 Task: Log work in the project ZirconTech for the issue 'Implement a new cloud-based fleet management system for a company with advanced vehicle tracking and maintenance features' spent time as '6w 1d 18h 40m' and remaining time as '1w 2d 18h 9m' and add a flag. Now add the issue to the epic 'Release Management Implementation'.
Action: Mouse moved to (864, 194)
Screenshot: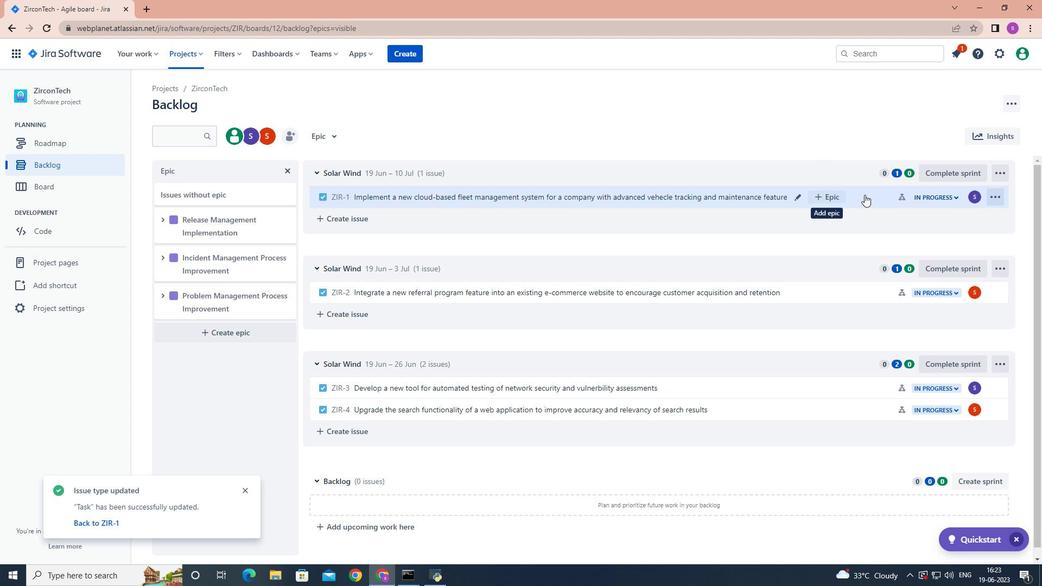
Action: Mouse pressed left at (864, 194)
Screenshot: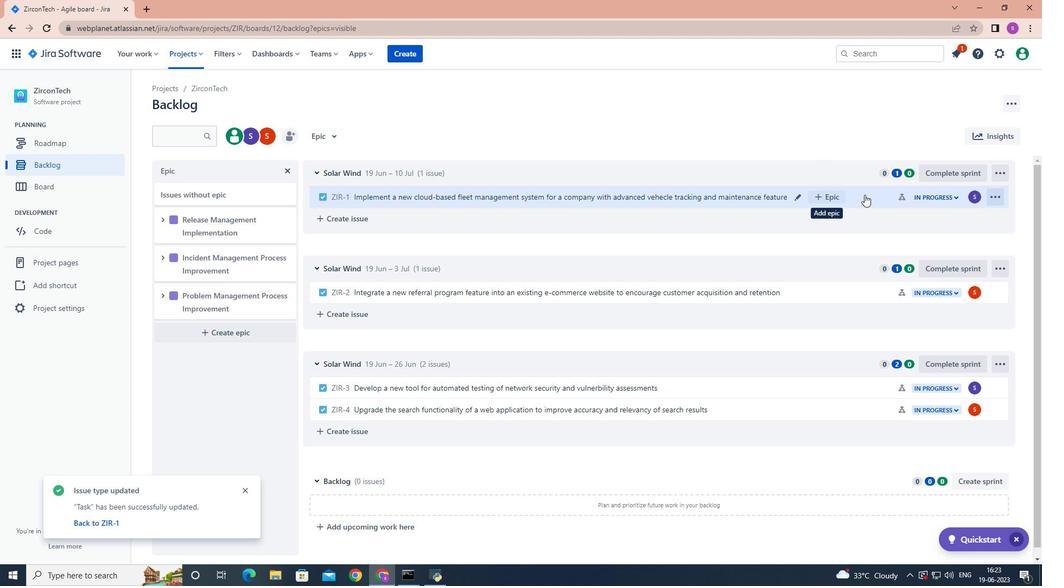 
Action: Mouse moved to (990, 167)
Screenshot: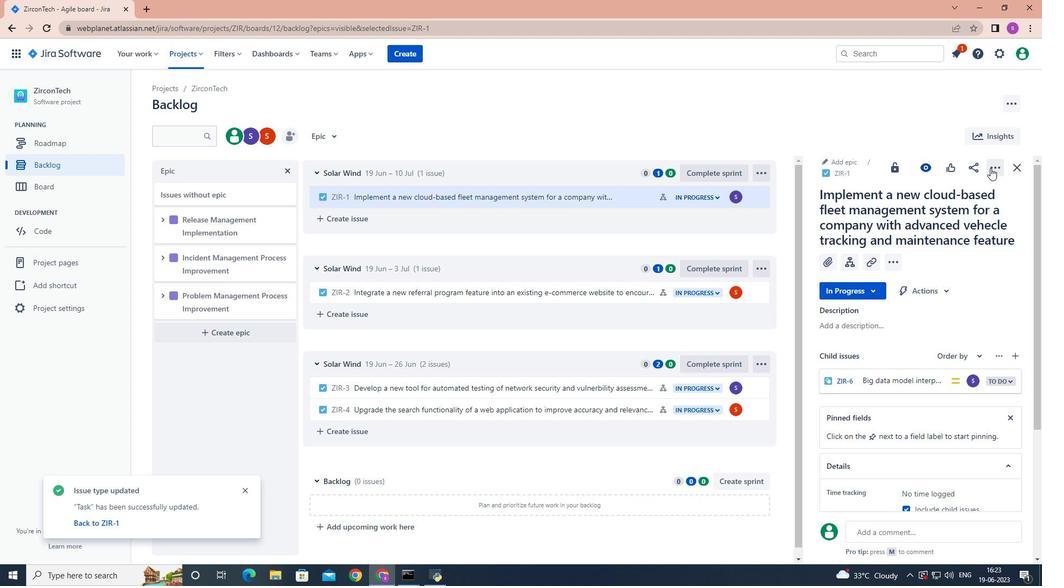 
Action: Mouse pressed left at (990, 167)
Screenshot: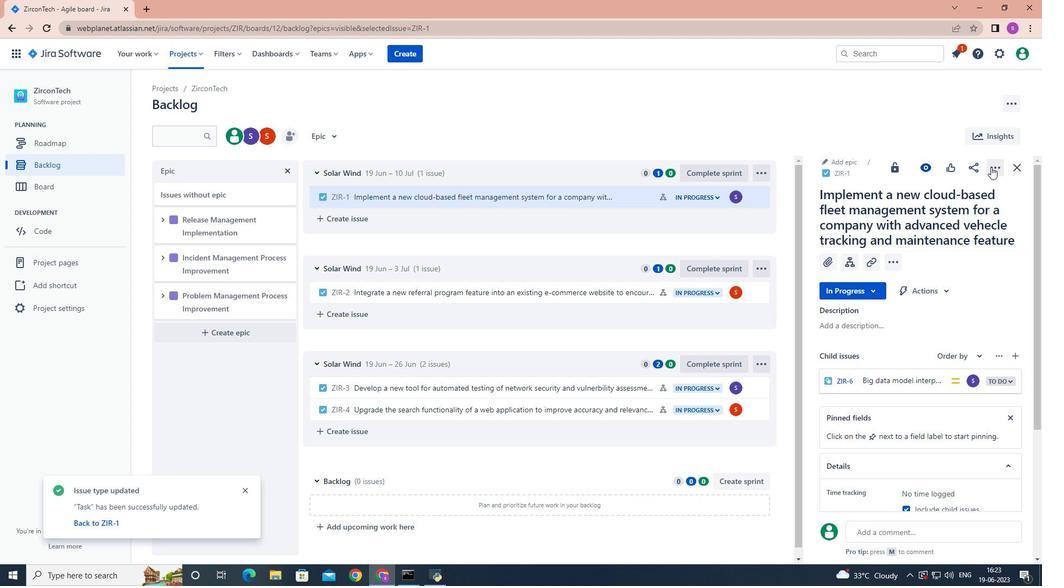 
Action: Mouse moved to (960, 199)
Screenshot: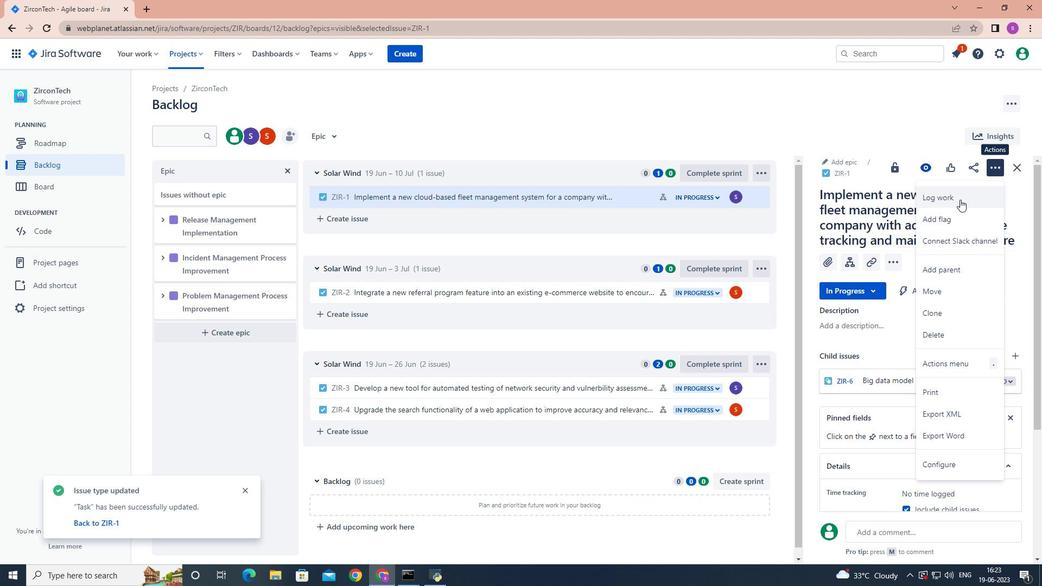 
Action: Mouse pressed left at (960, 199)
Screenshot: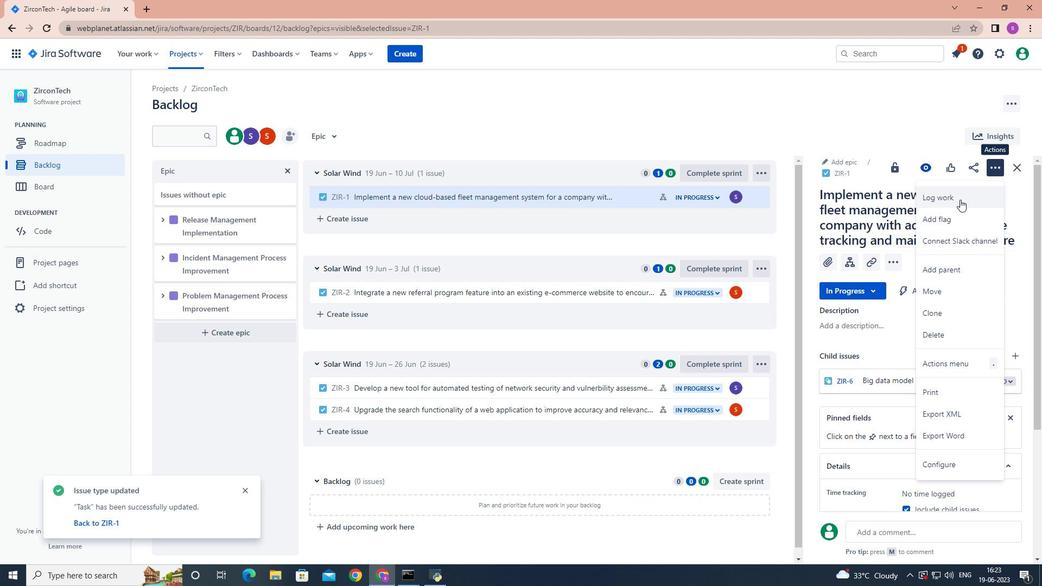 
Action: Mouse moved to (700, 229)
Screenshot: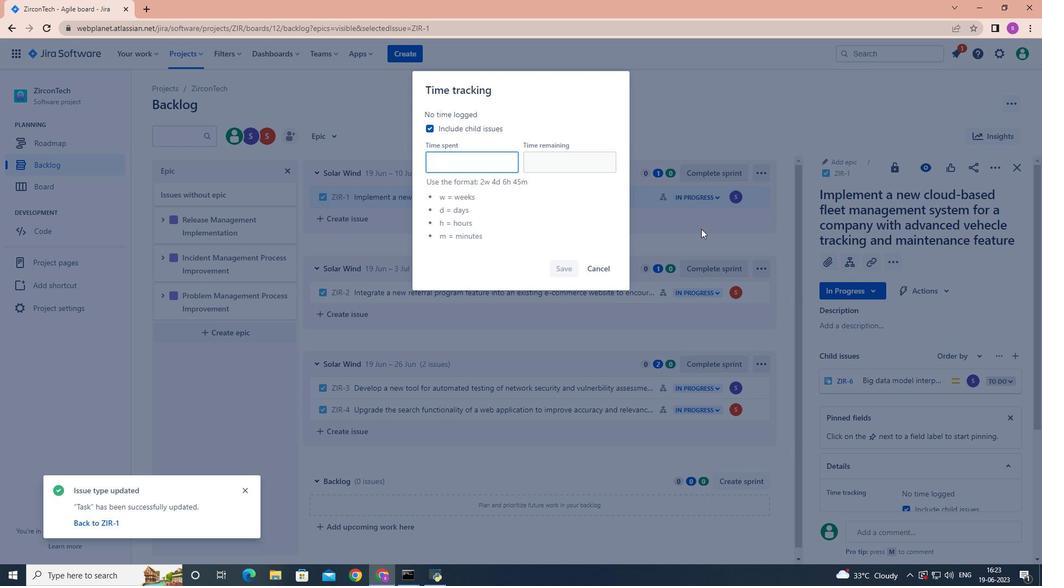 
Action: Key pressed 6w<Key.space>1d<Key.space>18h<Key.space>40m
Screenshot: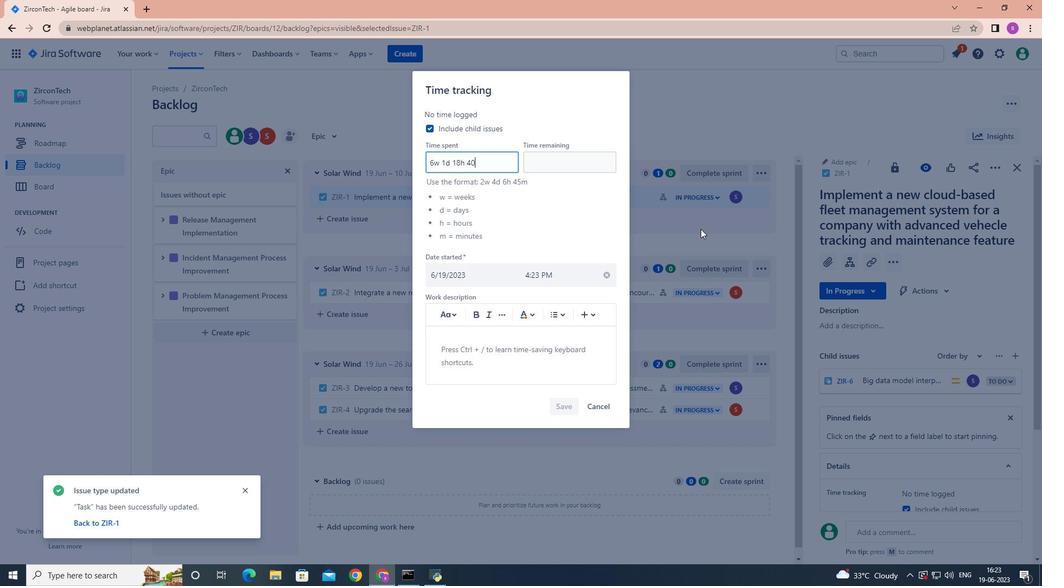
Action: Mouse moved to (548, 162)
Screenshot: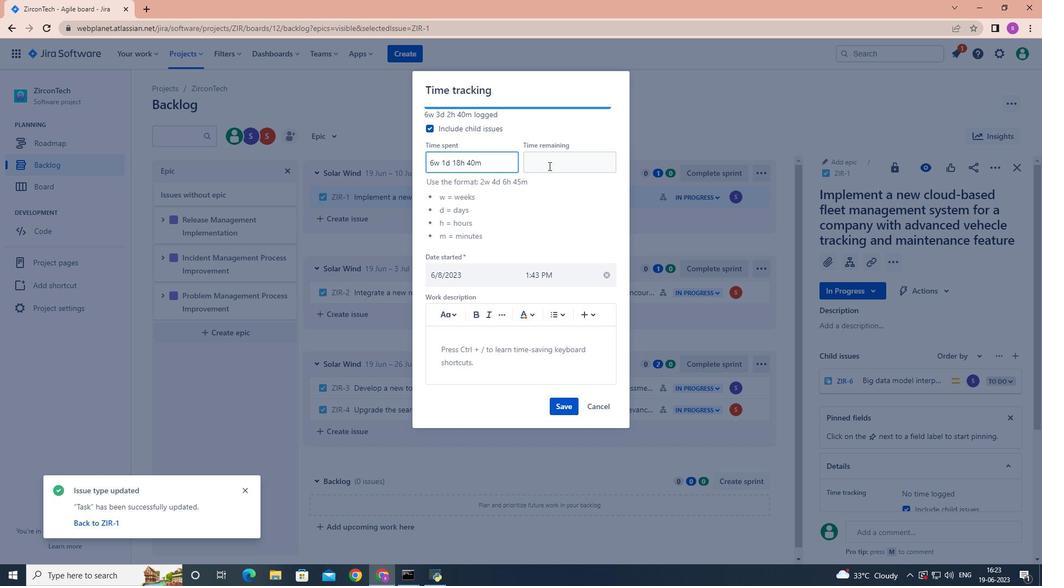 
Action: Mouse pressed left at (548, 162)
Screenshot: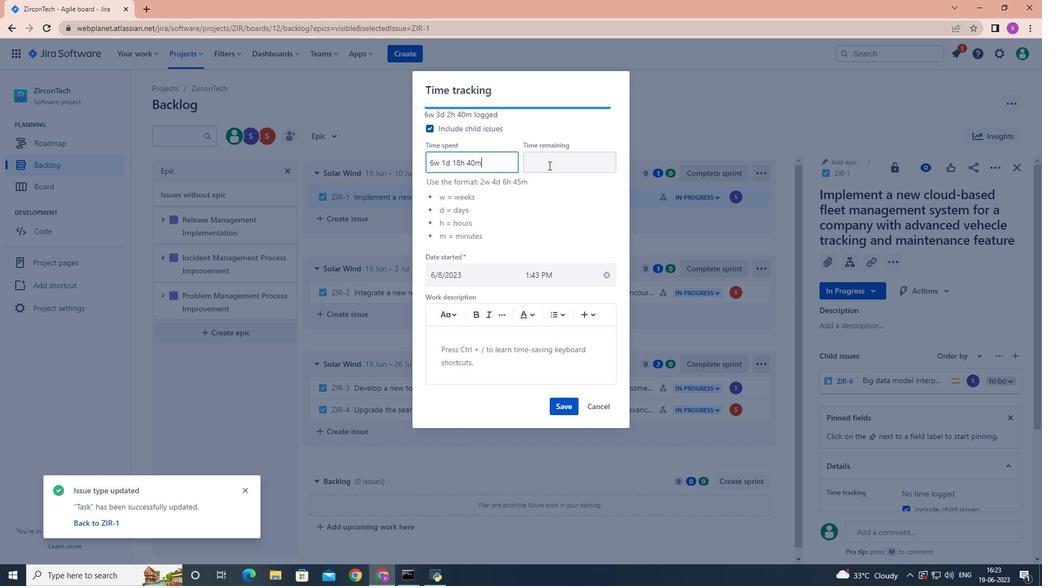 
Action: Key pressed 1w<Key.space>2d<Key.space>18h<Key.space>9m
Screenshot: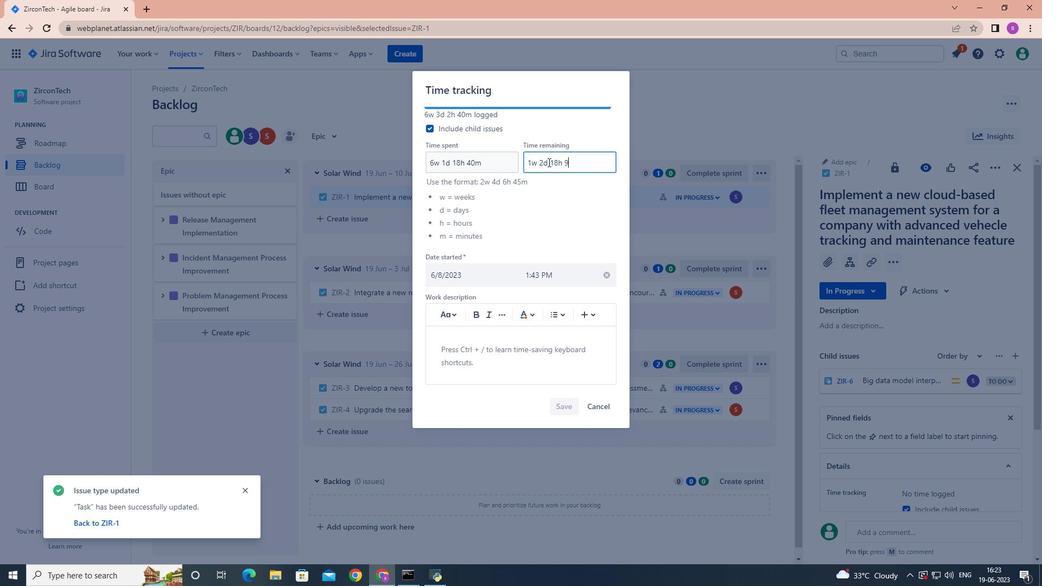 
Action: Mouse moved to (563, 402)
Screenshot: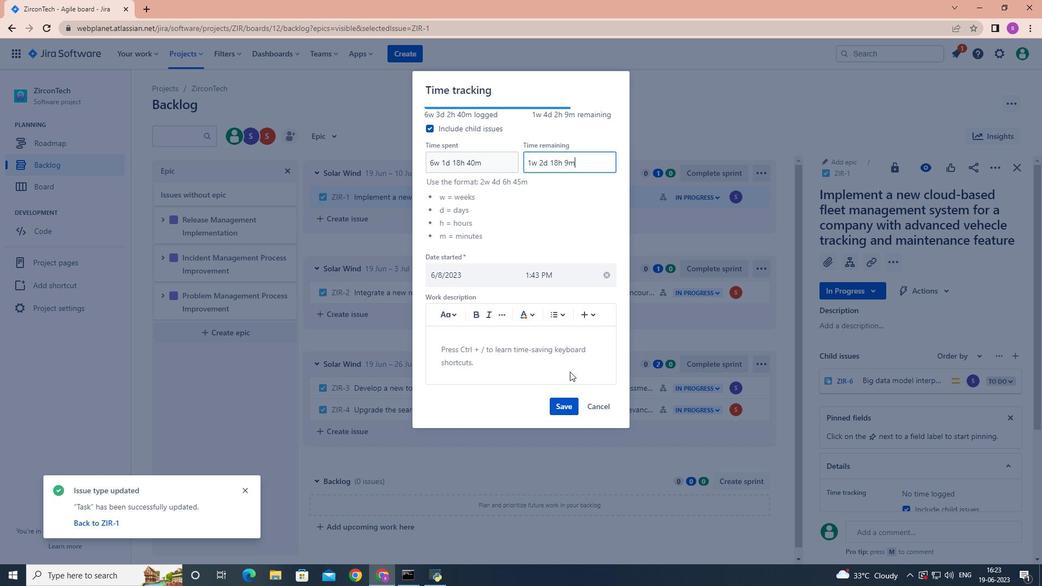 
Action: Mouse pressed left at (563, 402)
Screenshot: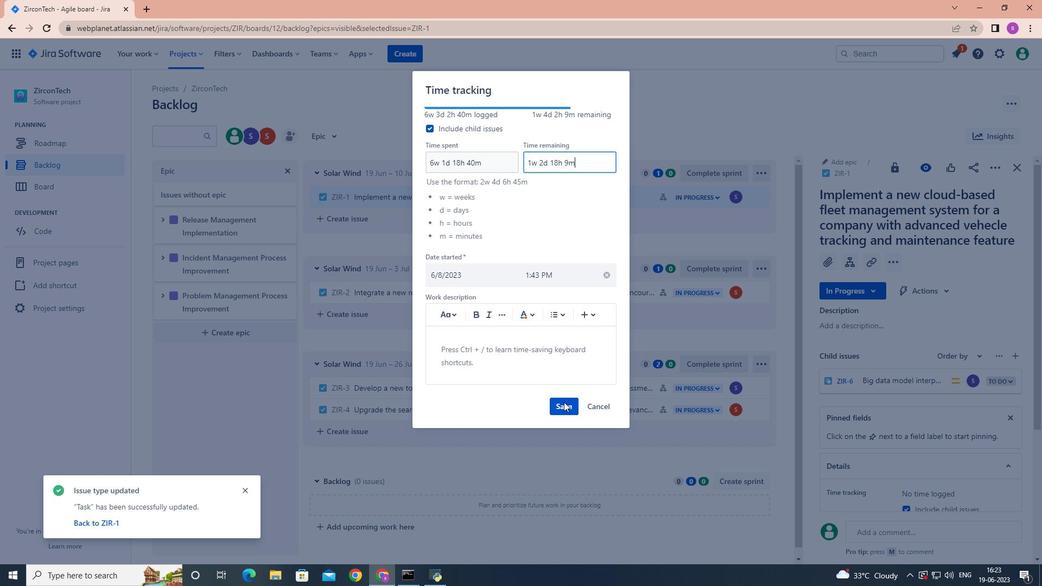 
Action: Mouse moved to (1001, 164)
Screenshot: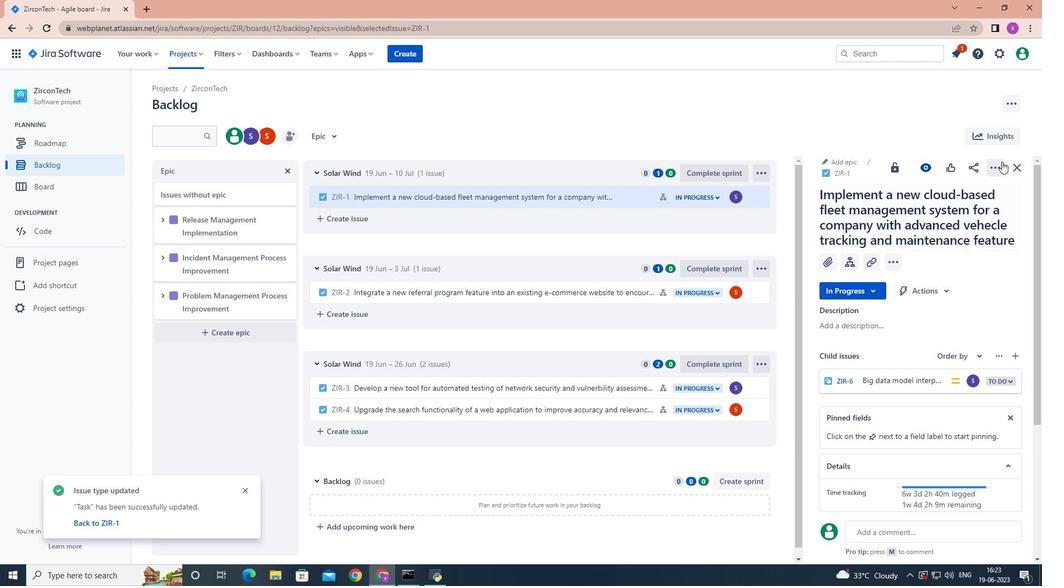 
Action: Mouse pressed left at (1001, 164)
Screenshot: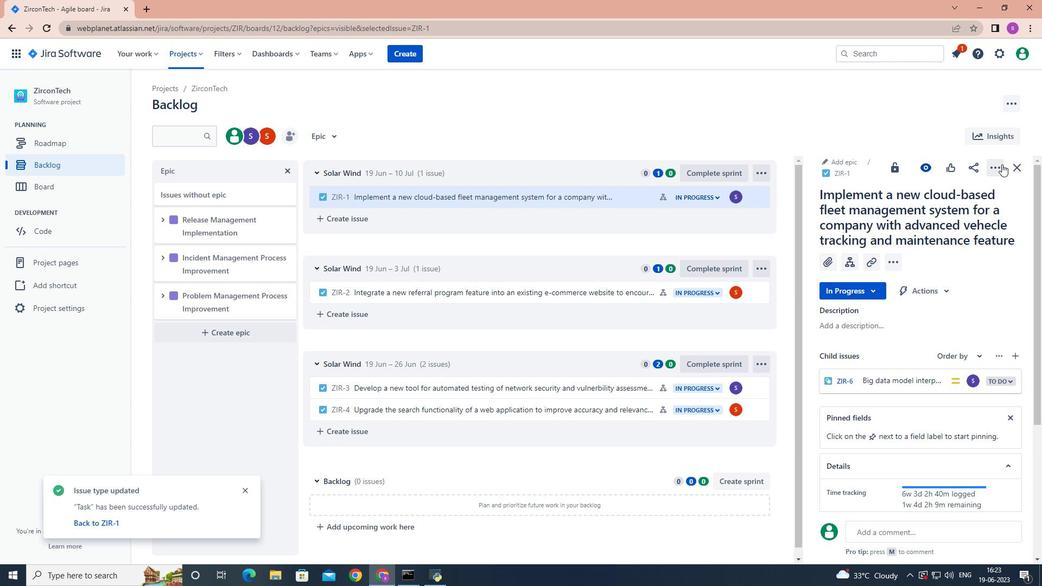 
Action: Mouse moved to (957, 218)
Screenshot: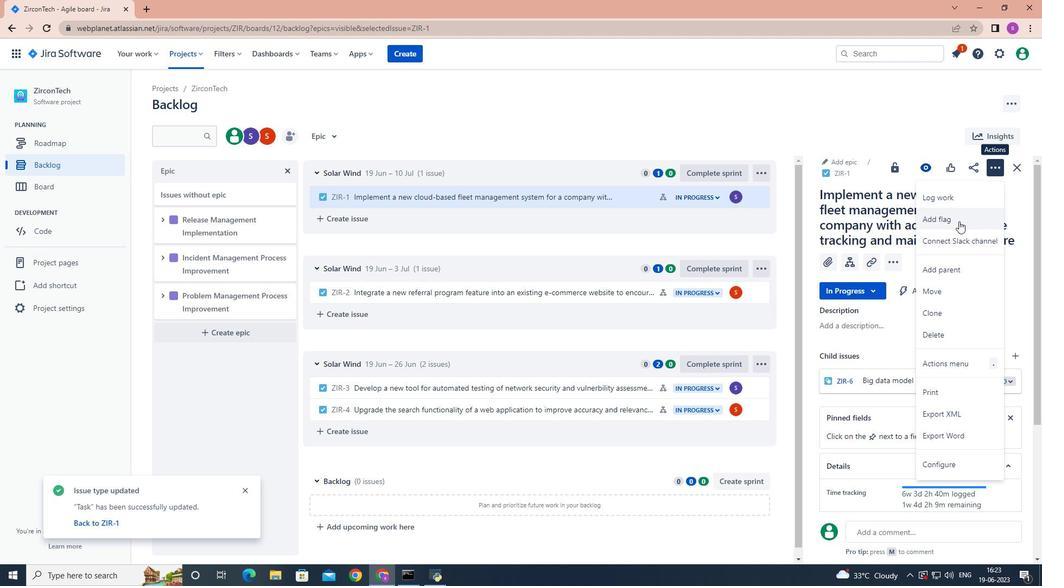 
Action: Mouse pressed left at (957, 218)
Screenshot: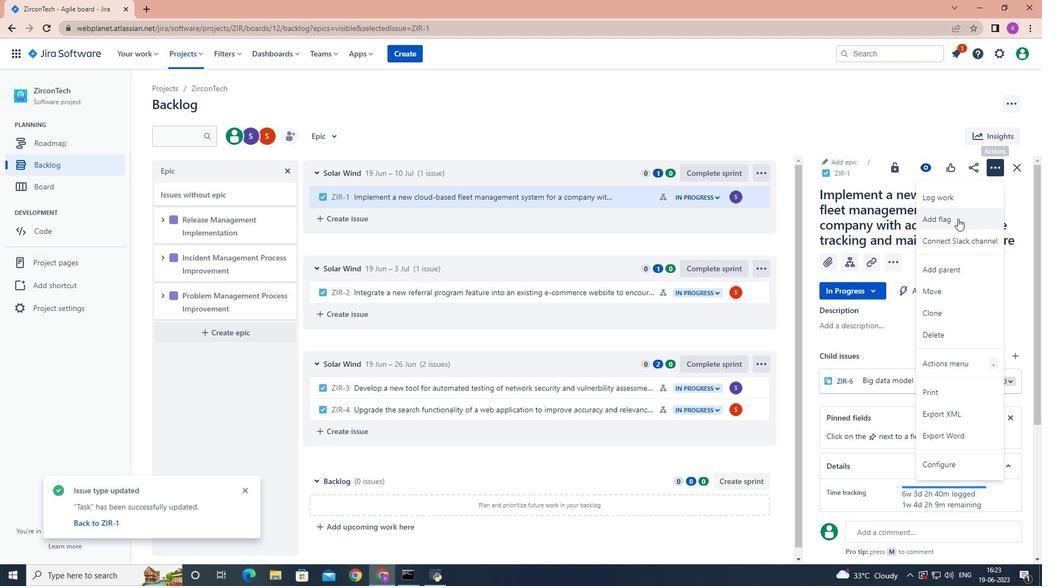 
Action: Mouse moved to (621, 197)
Screenshot: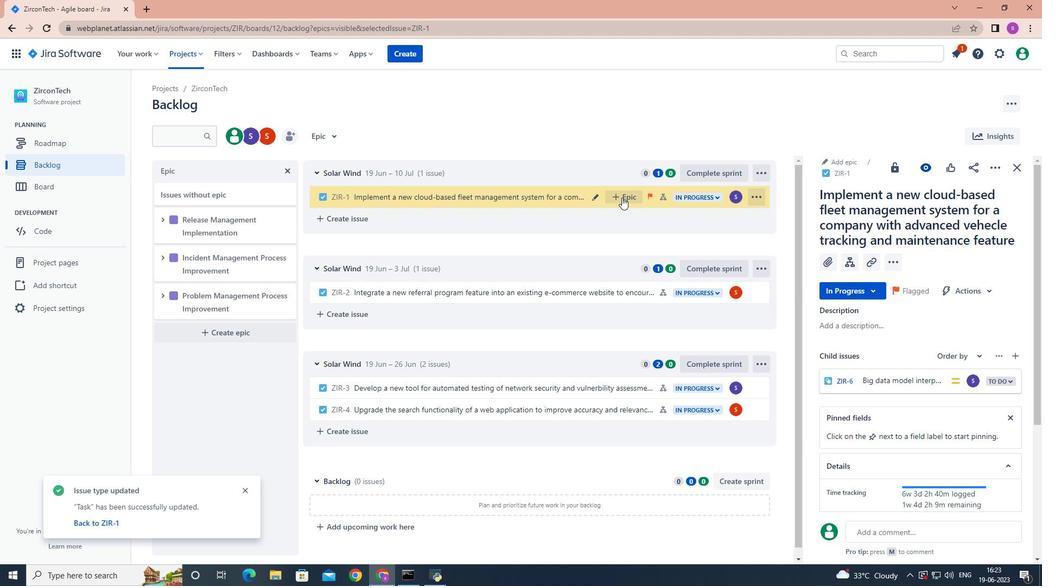 
Action: Mouse pressed left at (621, 197)
Screenshot: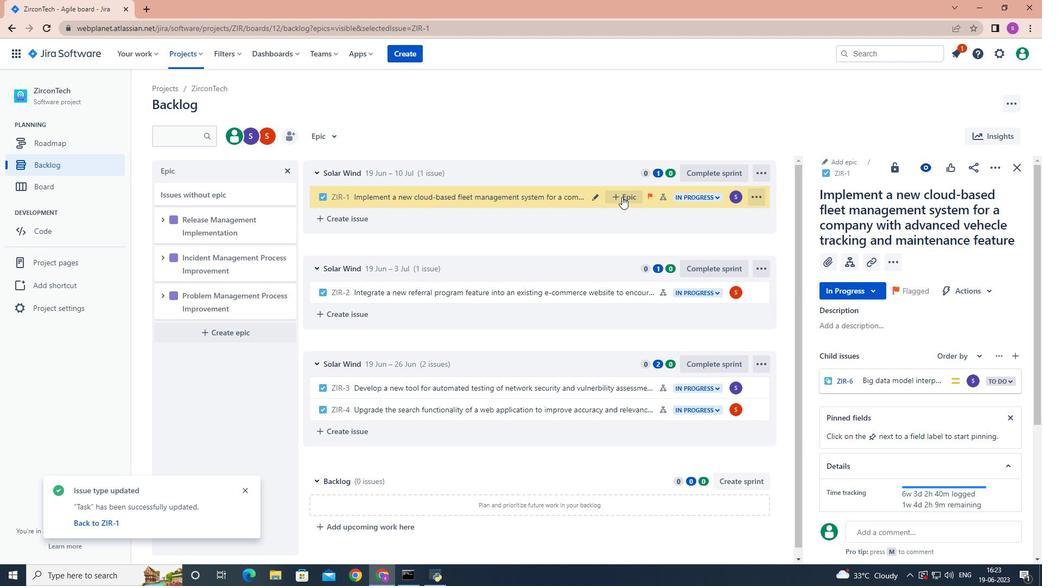
Action: Mouse moved to (722, 275)
Screenshot: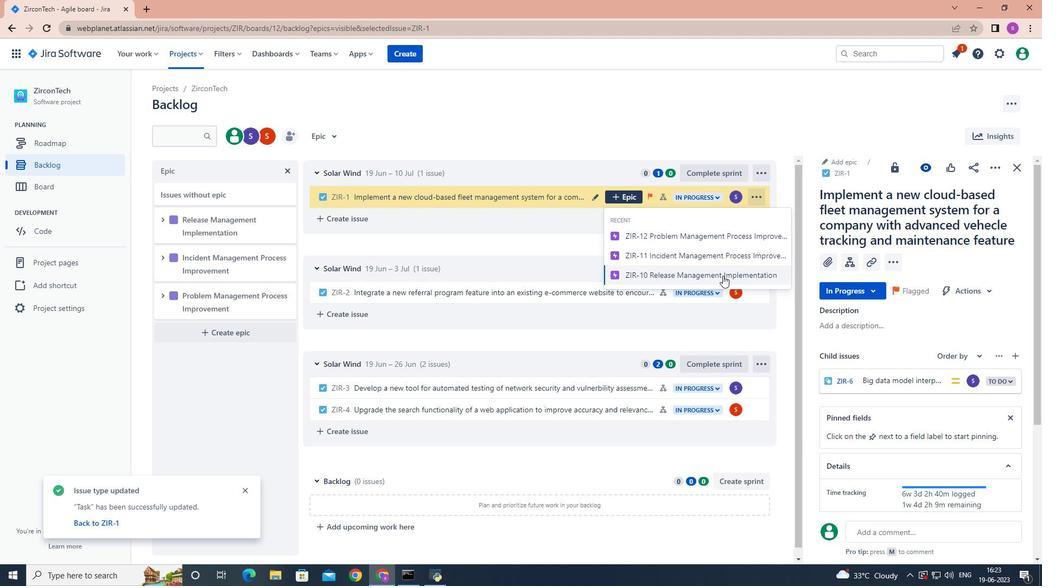 
Action: Mouse pressed left at (722, 275)
Screenshot: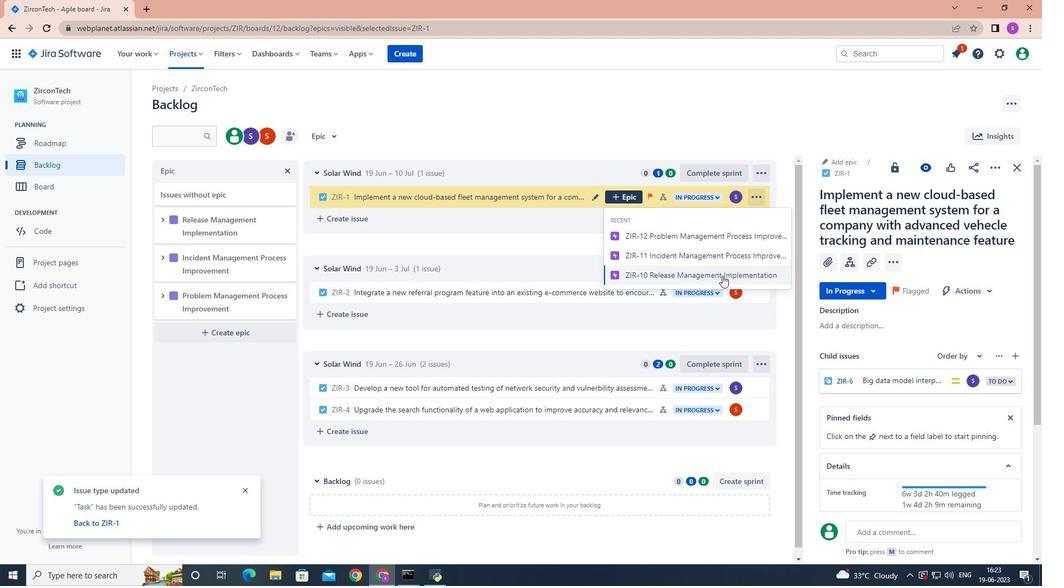 
Action: Mouse moved to (722, 272)
Screenshot: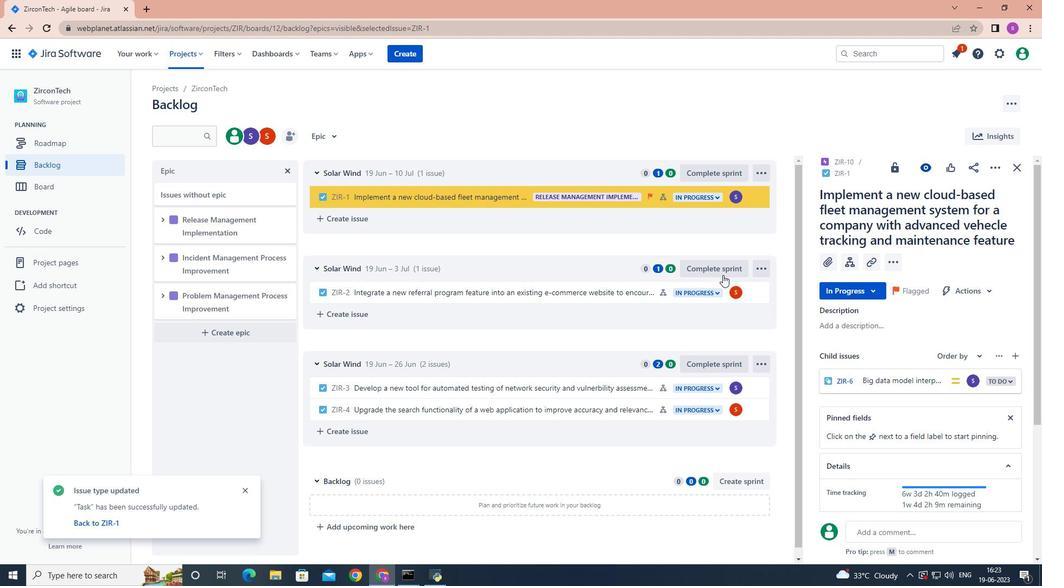 
